 Task: Look for kosher products in the category "Cut Fruit".
Action: Mouse moved to (287, 114)
Screenshot: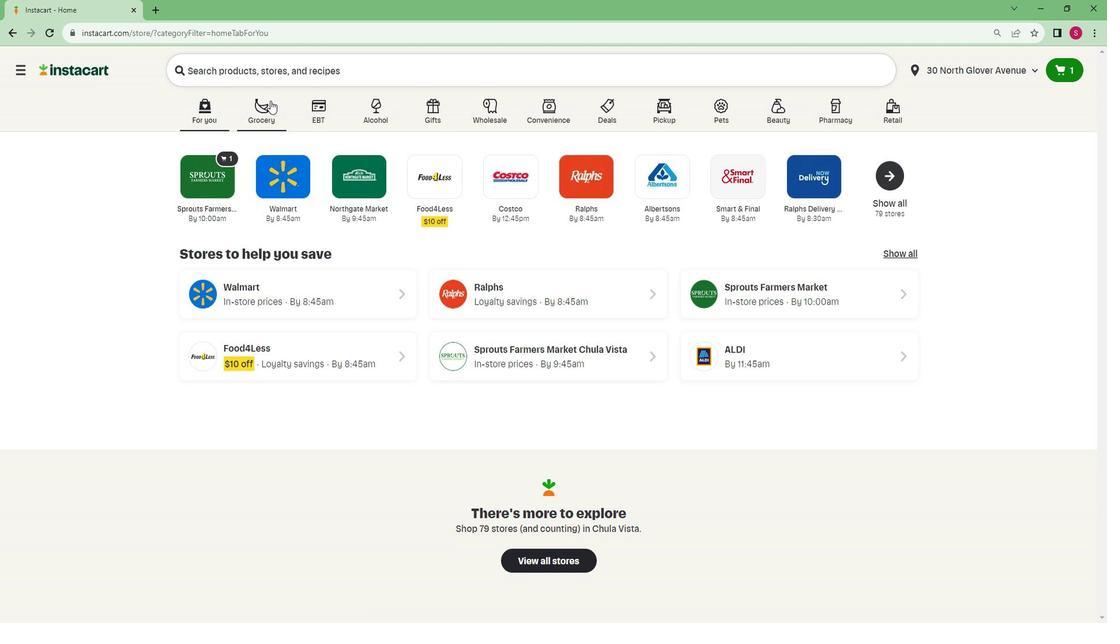 
Action: Mouse pressed left at (287, 114)
Screenshot: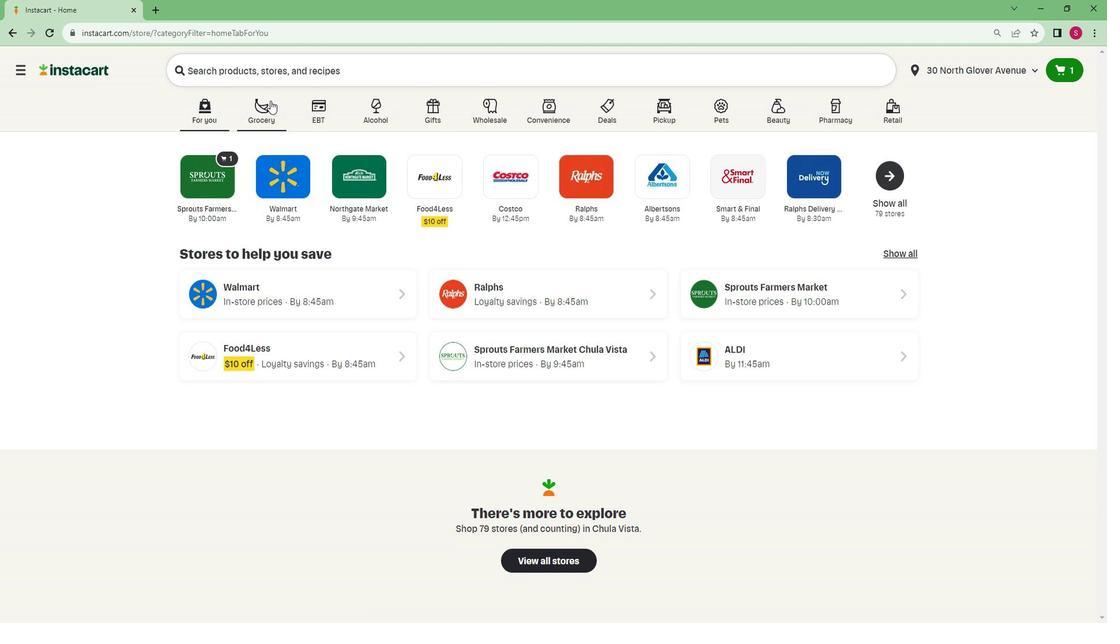 
Action: Mouse moved to (237, 354)
Screenshot: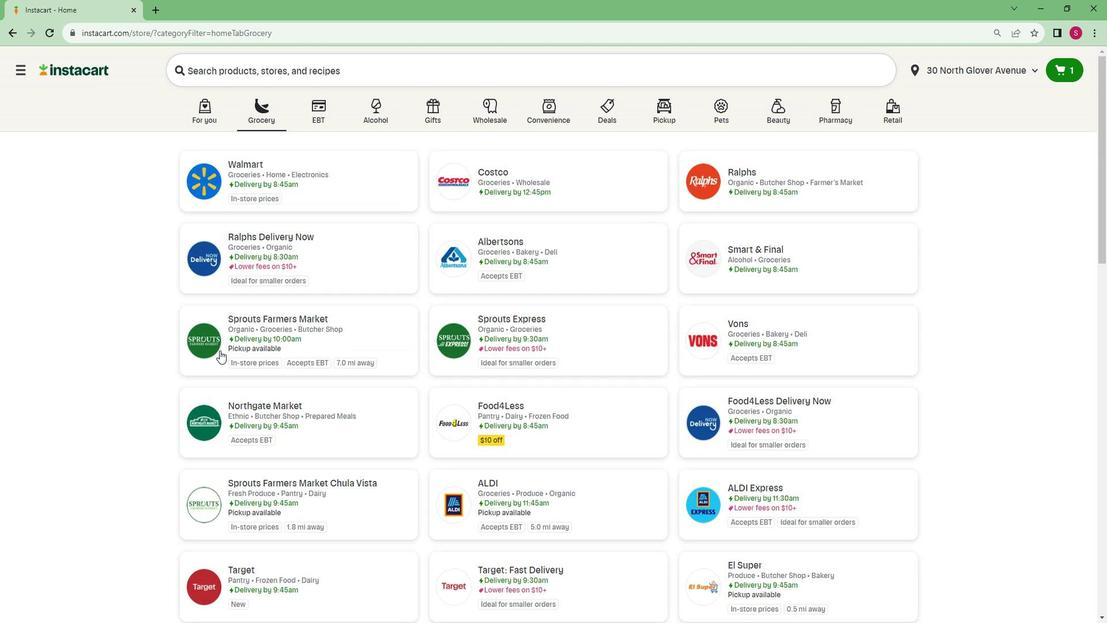 
Action: Mouse scrolled (237, 354) with delta (0, 0)
Screenshot: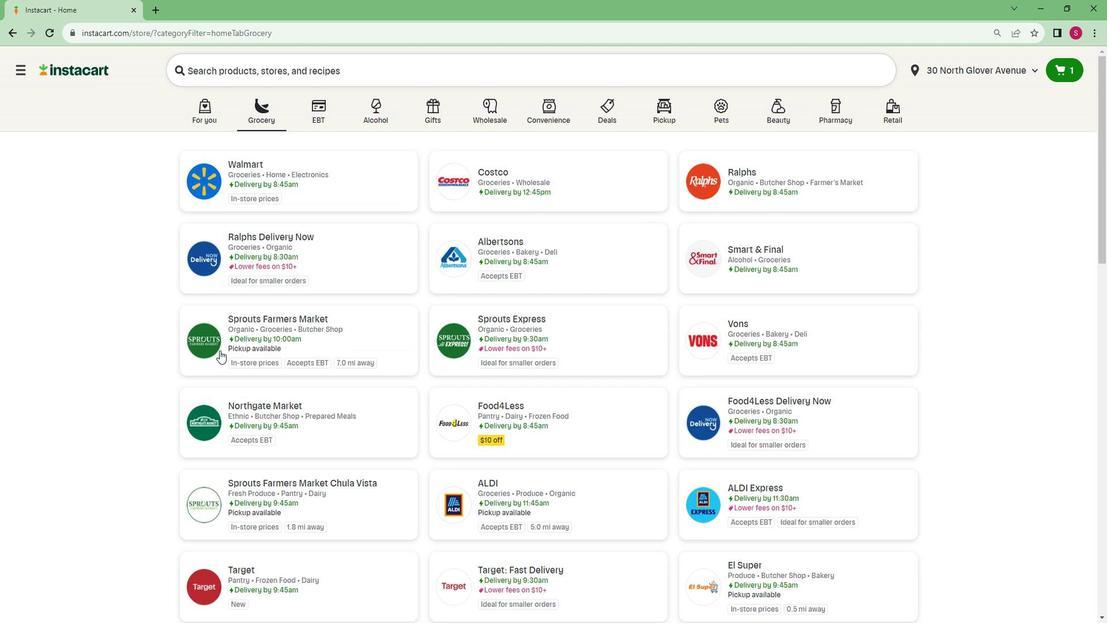 
Action: Mouse moved to (296, 297)
Screenshot: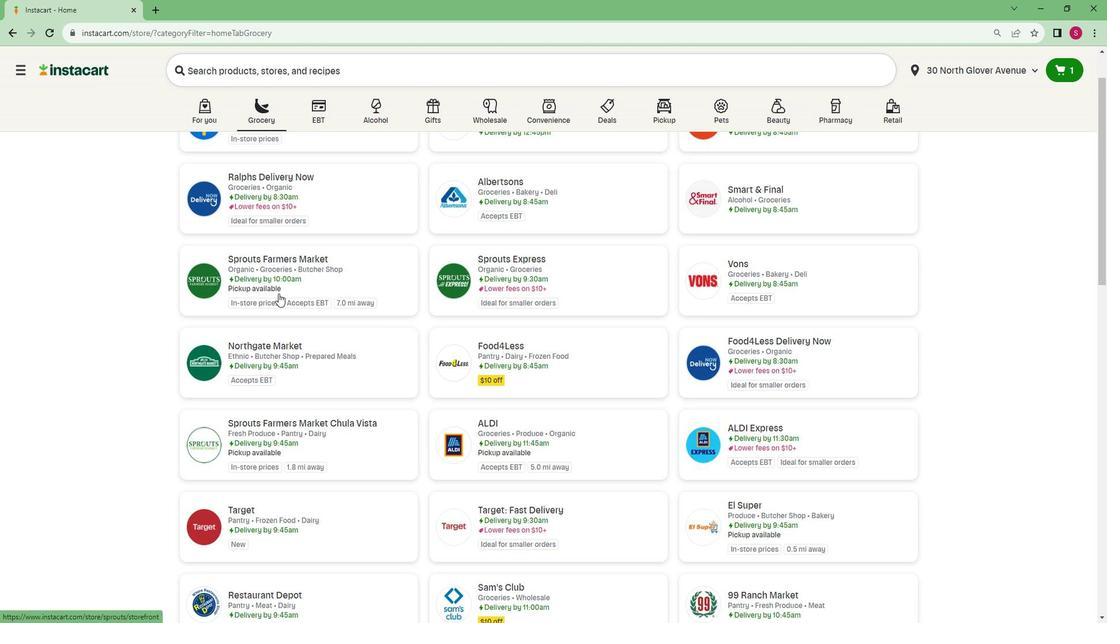 
Action: Mouse pressed left at (296, 297)
Screenshot: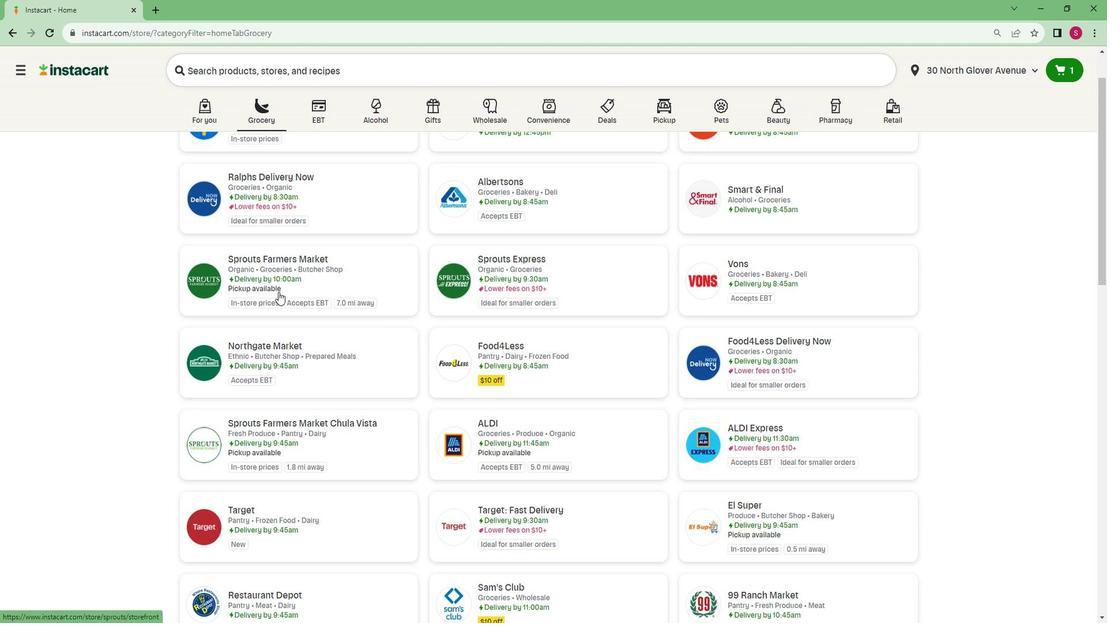 
Action: Mouse moved to (144, 424)
Screenshot: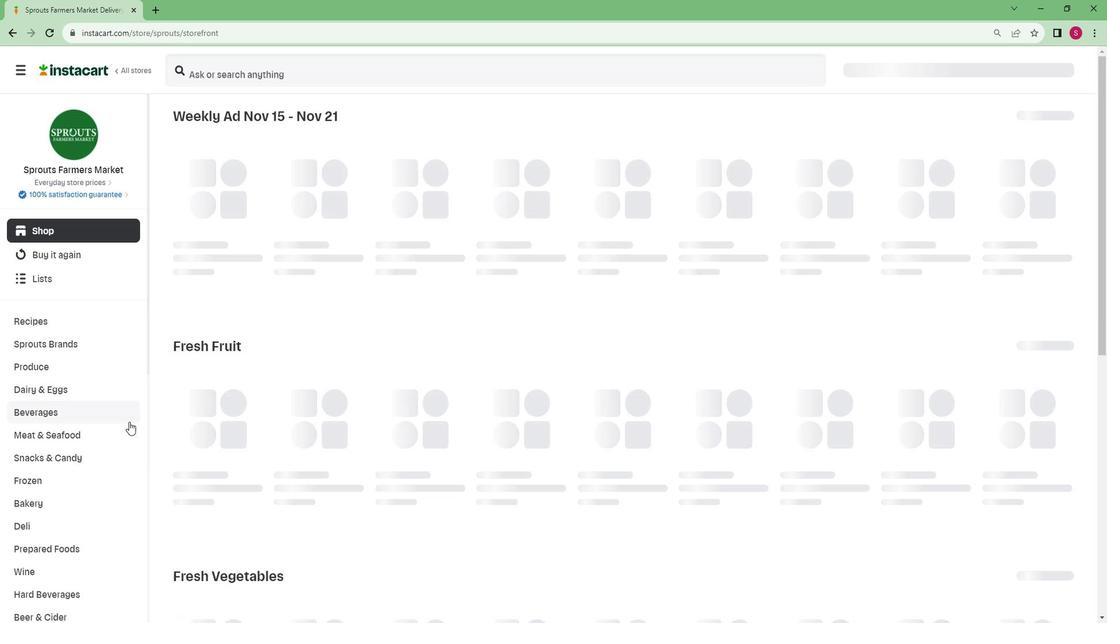 
Action: Mouse scrolled (144, 424) with delta (0, 0)
Screenshot: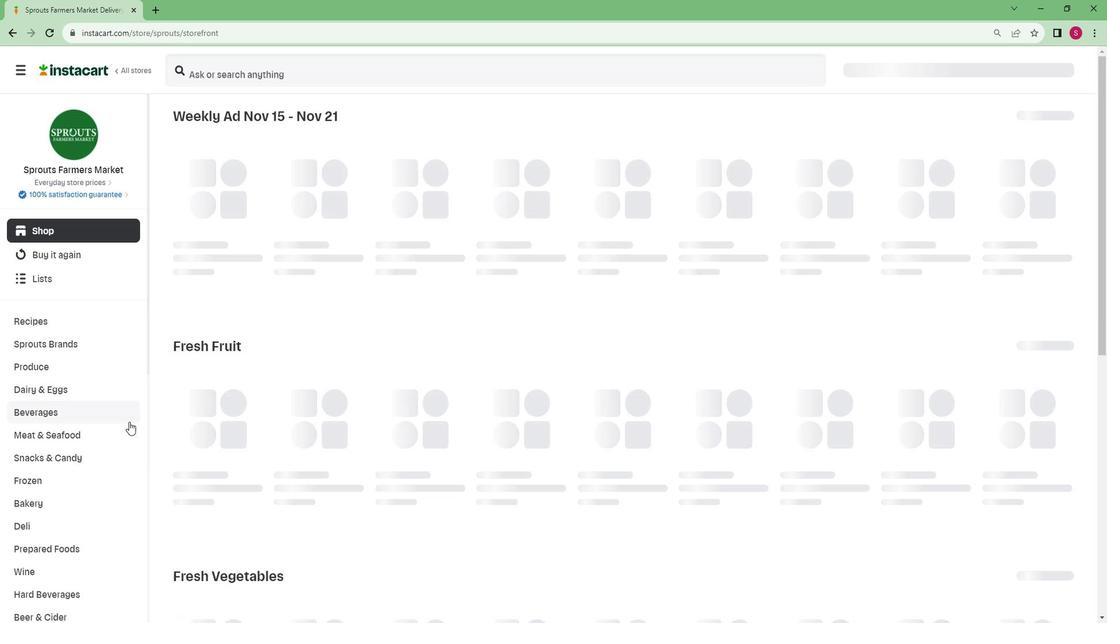 
Action: Mouse moved to (141, 425)
Screenshot: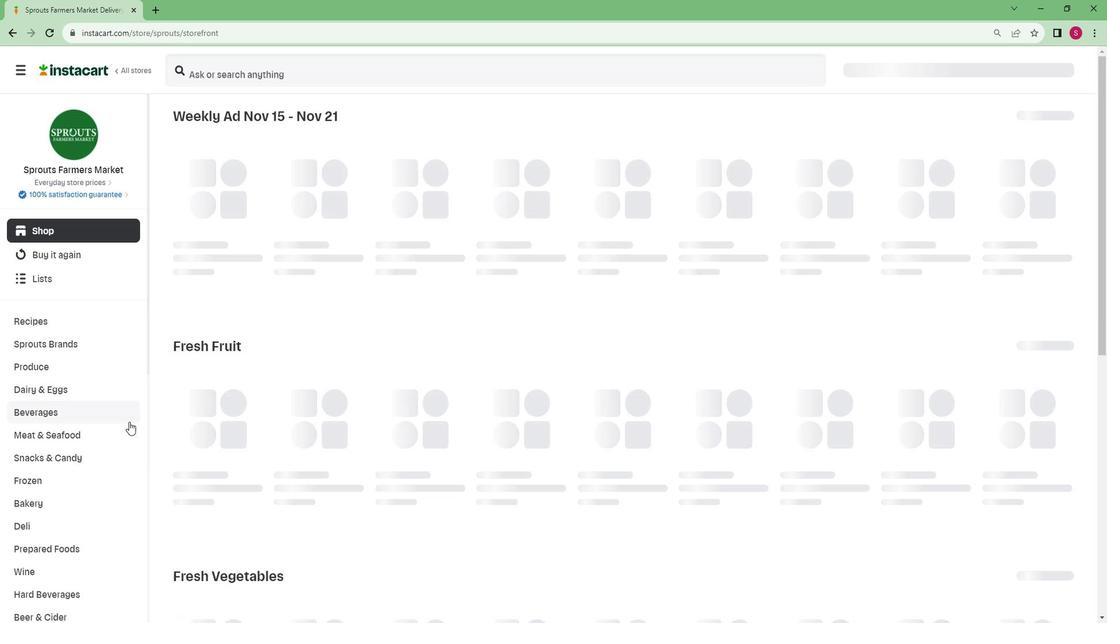 
Action: Mouse scrolled (141, 425) with delta (0, 0)
Screenshot: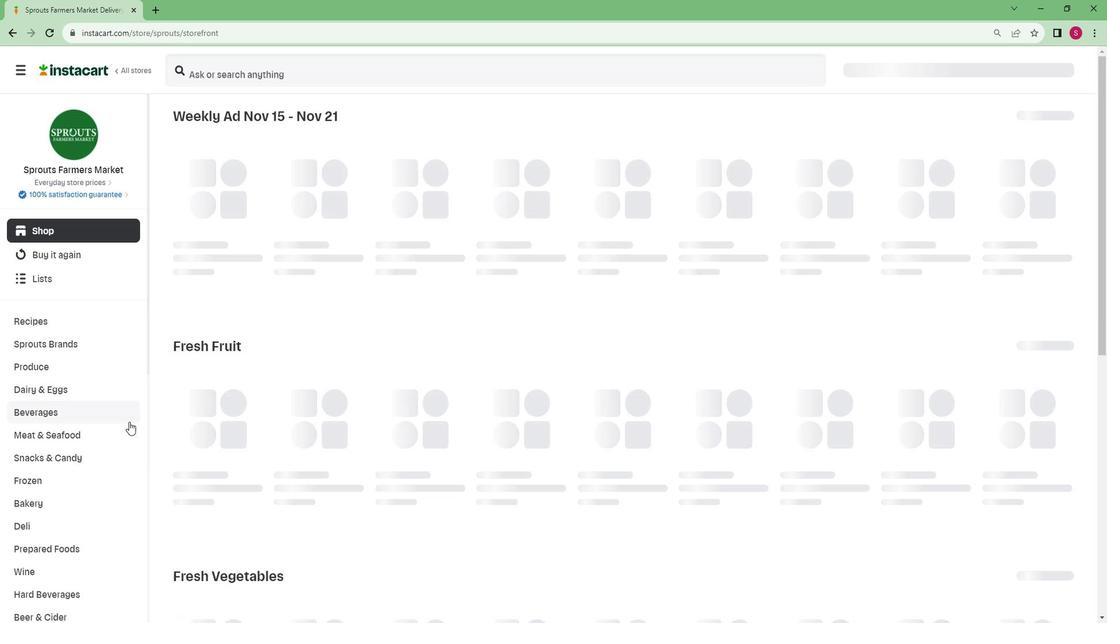 
Action: Mouse moved to (138, 427)
Screenshot: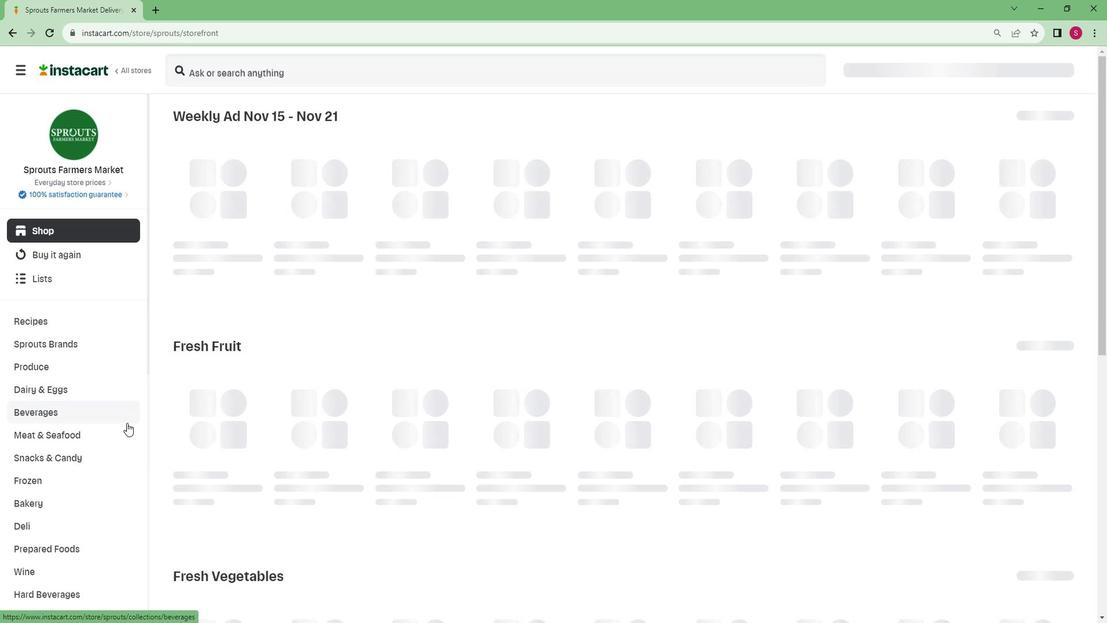 
Action: Mouse scrolled (138, 426) with delta (0, 0)
Screenshot: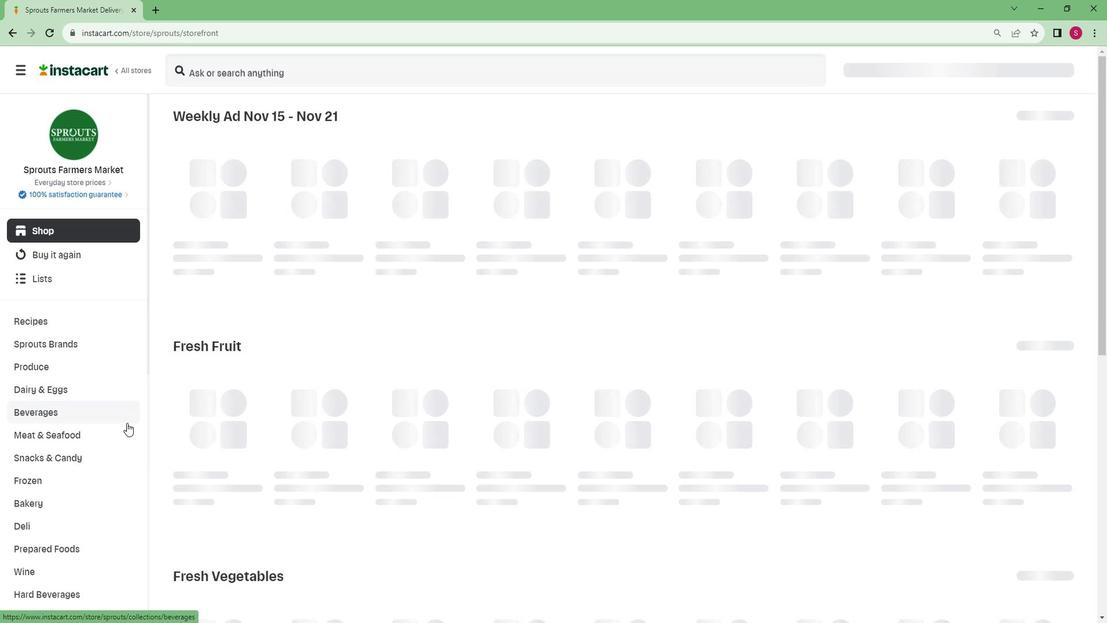 
Action: Mouse moved to (131, 430)
Screenshot: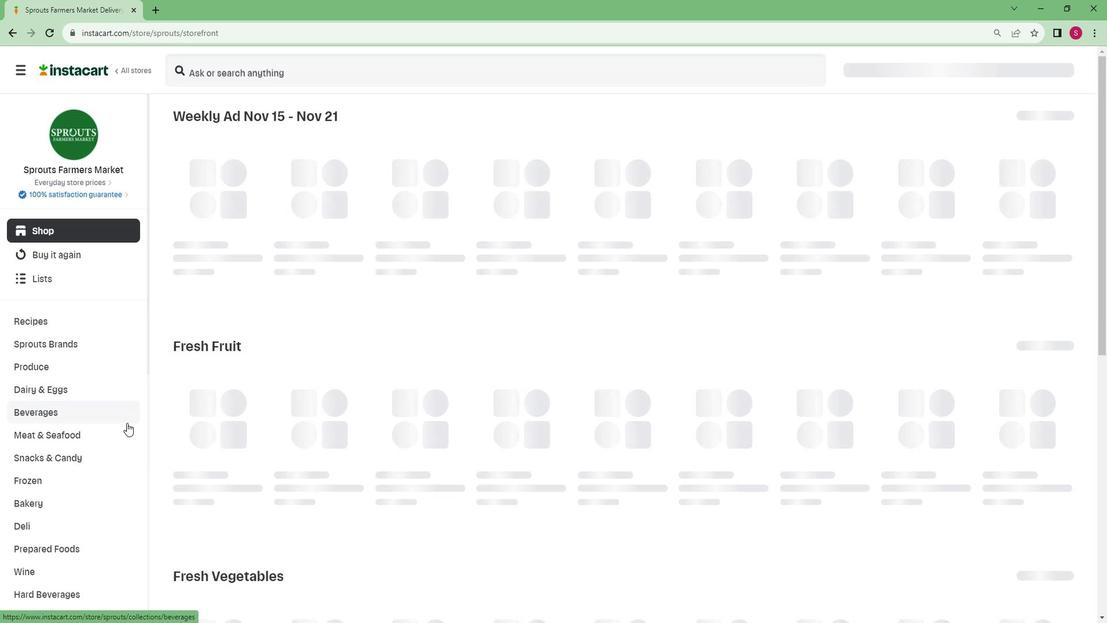 
Action: Mouse scrolled (131, 430) with delta (0, 0)
Screenshot: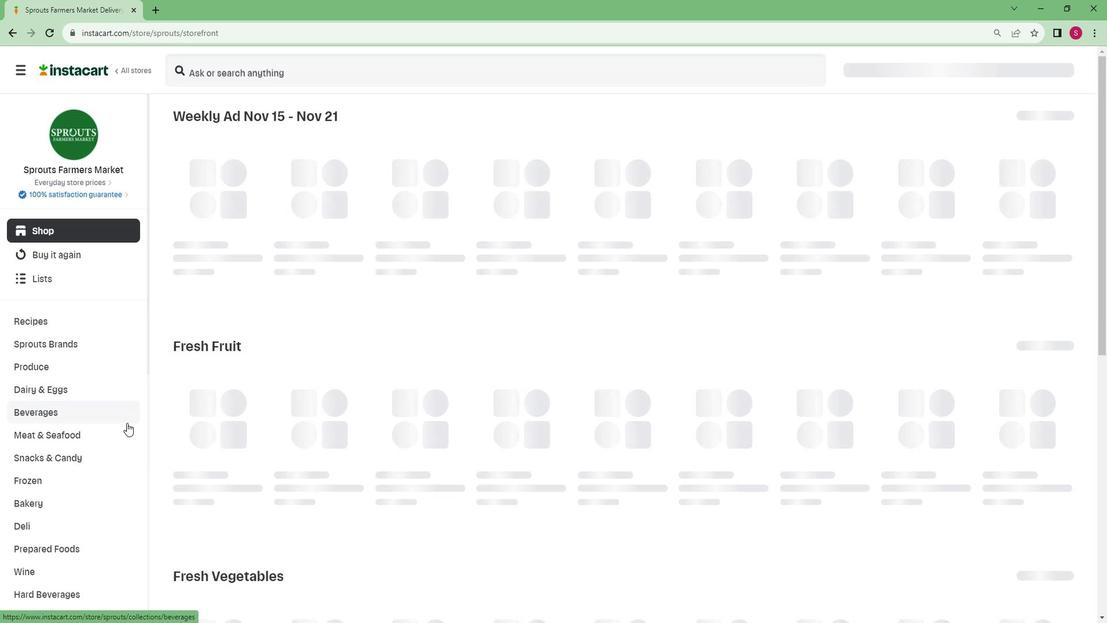 
Action: Mouse moved to (124, 433)
Screenshot: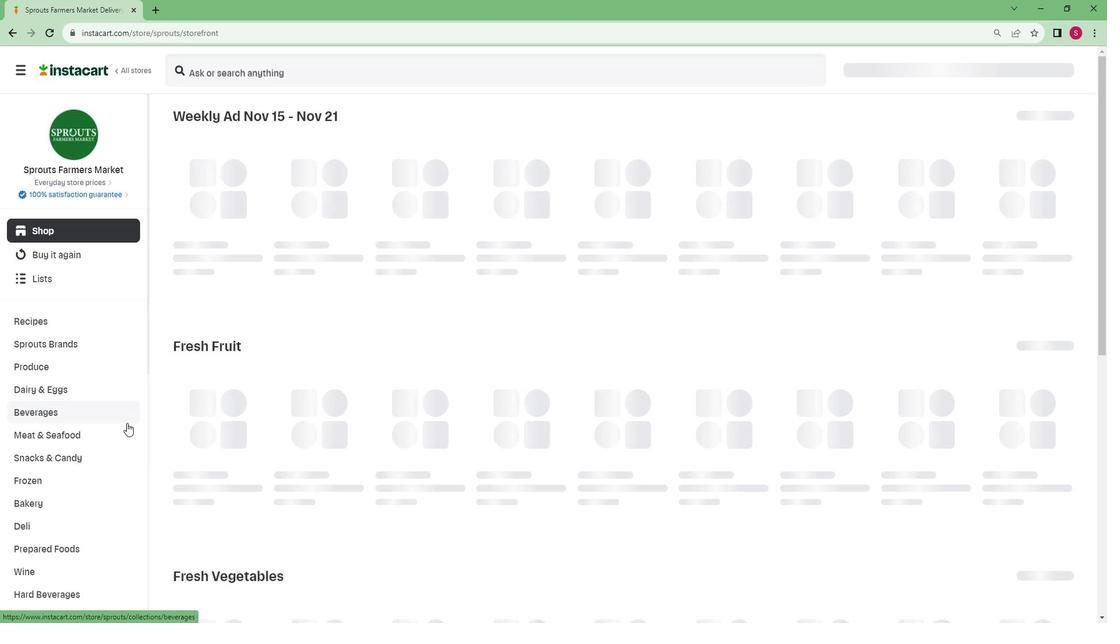 
Action: Mouse scrolled (124, 433) with delta (0, 0)
Screenshot: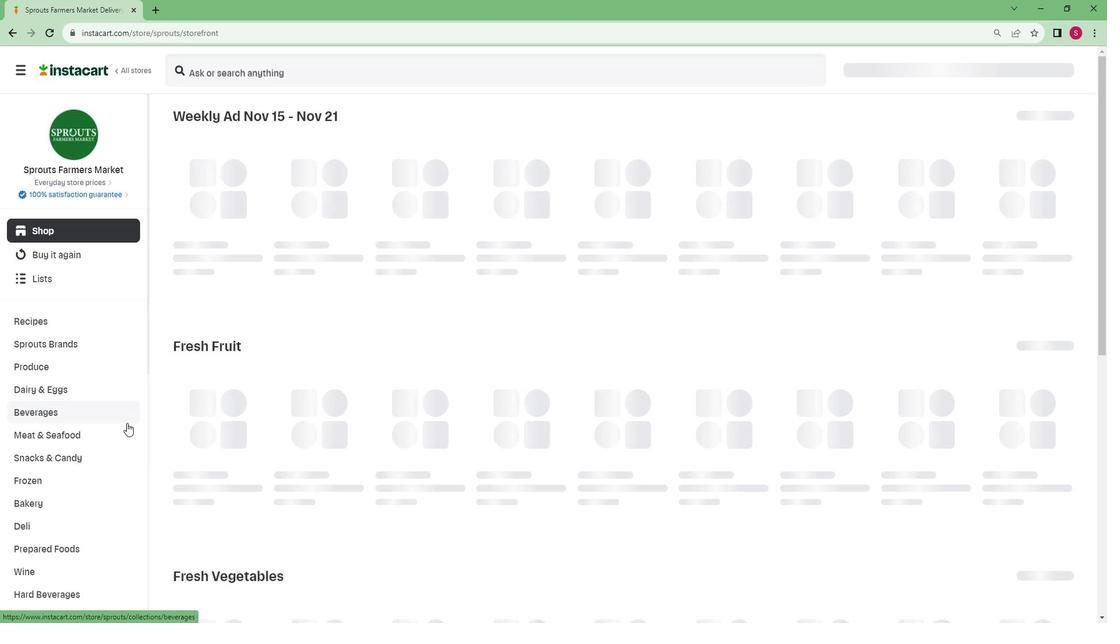 
Action: Mouse moved to (116, 435)
Screenshot: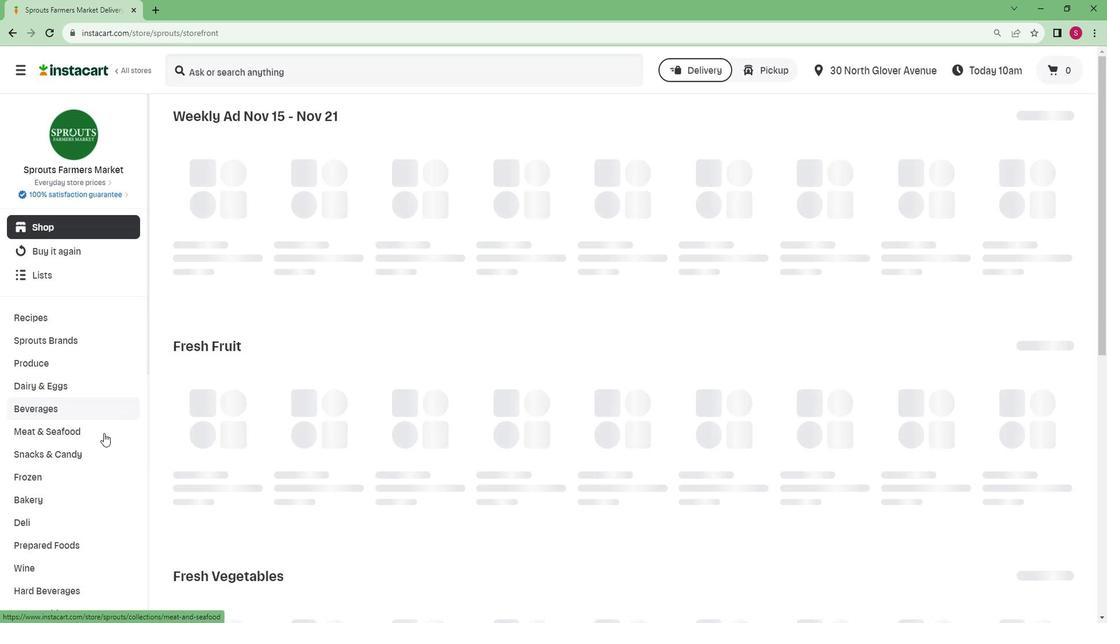 
Action: Mouse scrolled (116, 434) with delta (0, 0)
Screenshot: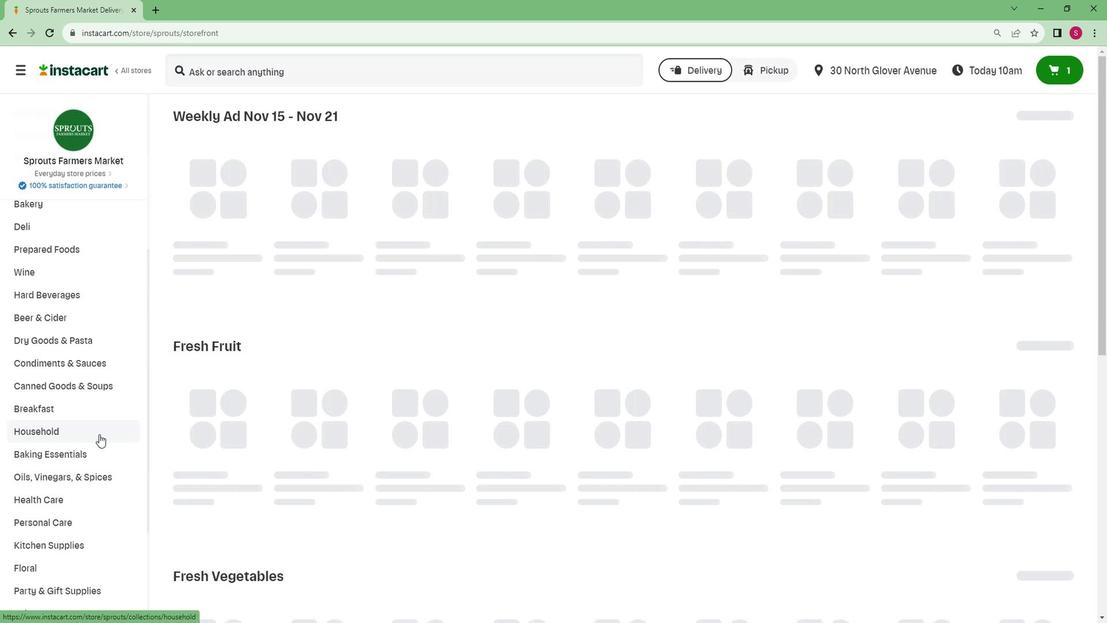 
Action: Mouse scrolled (116, 434) with delta (0, 0)
Screenshot: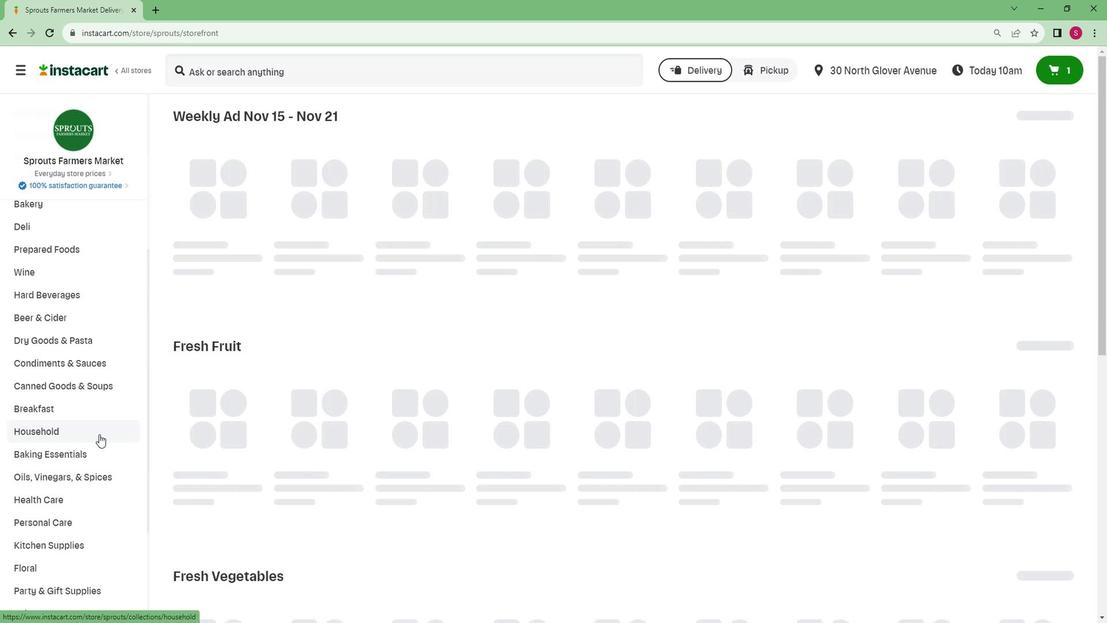 
Action: Mouse scrolled (116, 434) with delta (0, 0)
Screenshot: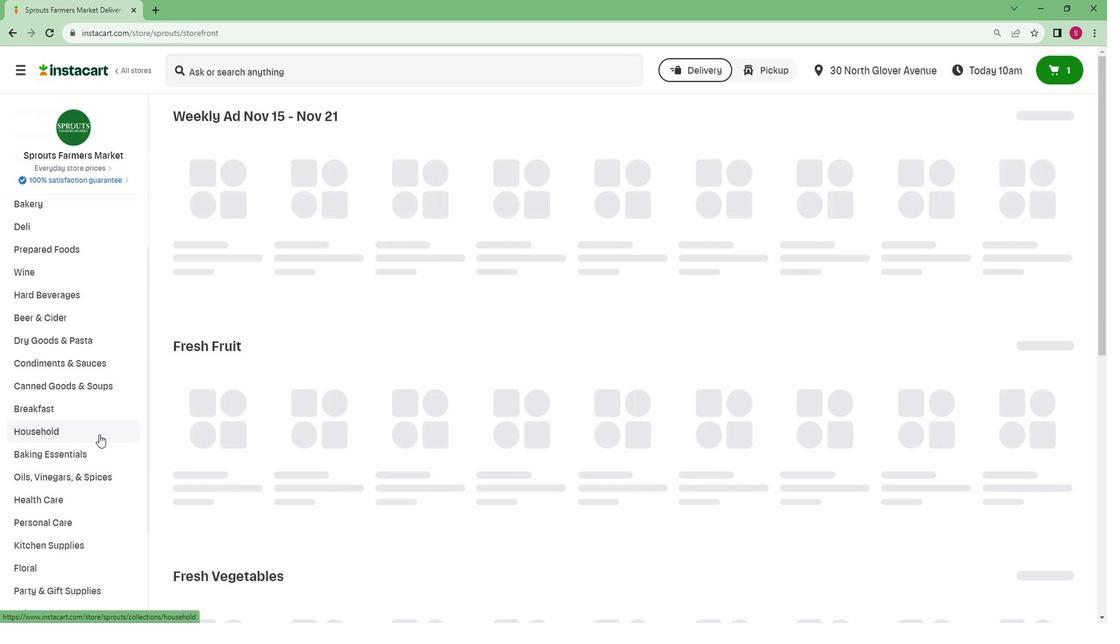
Action: Mouse moved to (54, 597)
Screenshot: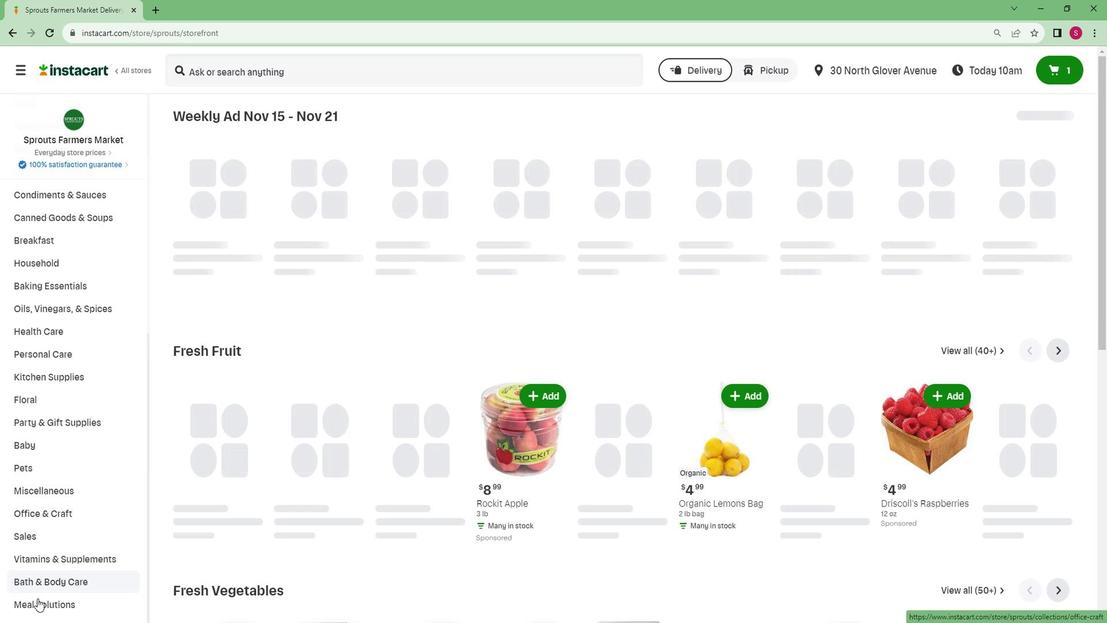 
Action: Mouse pressed left at (54, 597)
Screenshot: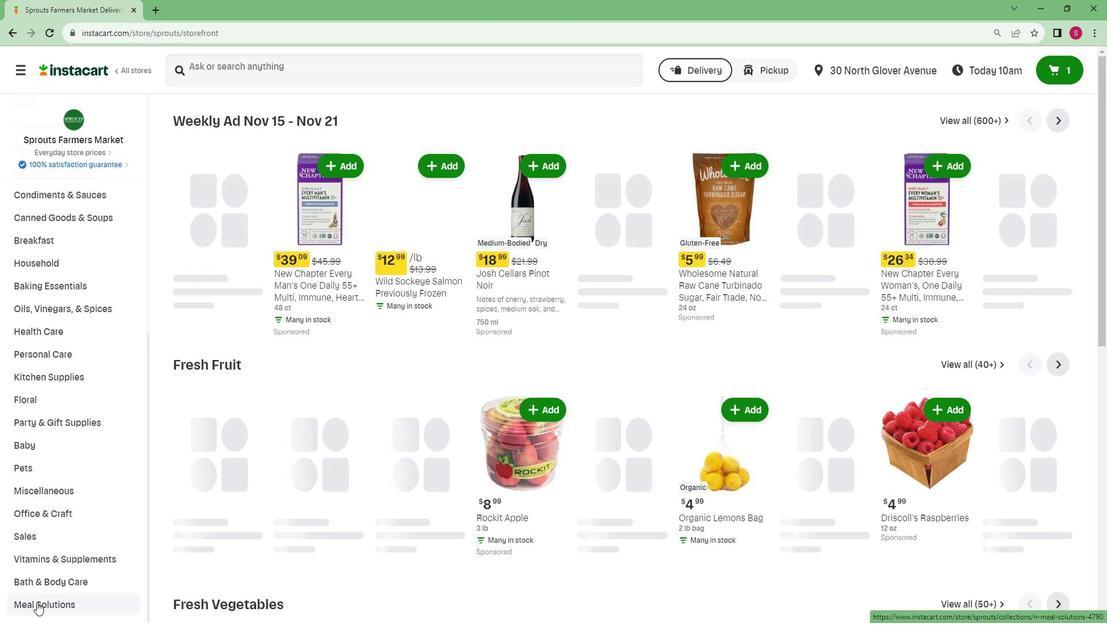 
Action: Mouse moved to (58, 574)
Screenshot: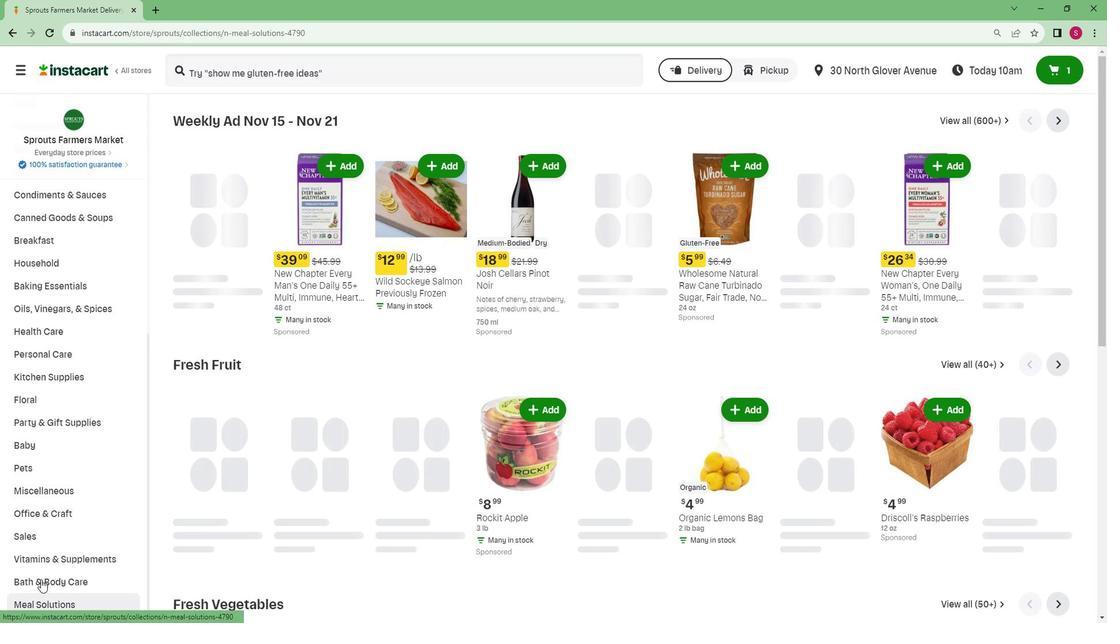 
Action: Mouse scrolled (58, 573) with delta (0, 0)
Screenshot: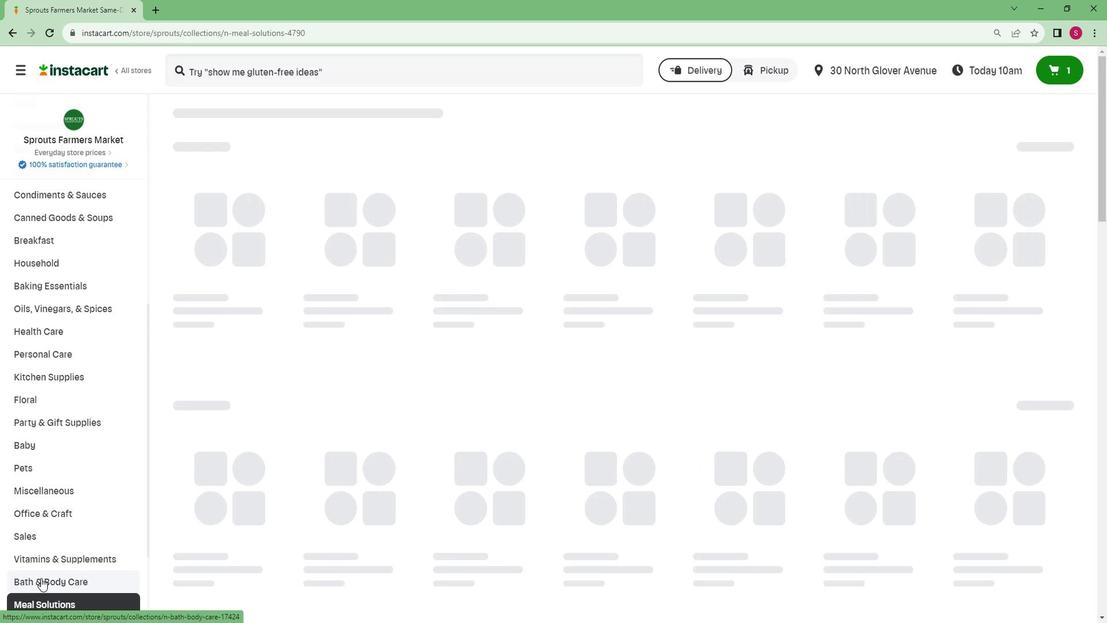
Action: Mouse scrolled (58, 573) with delta (0, 0)
Screenshot: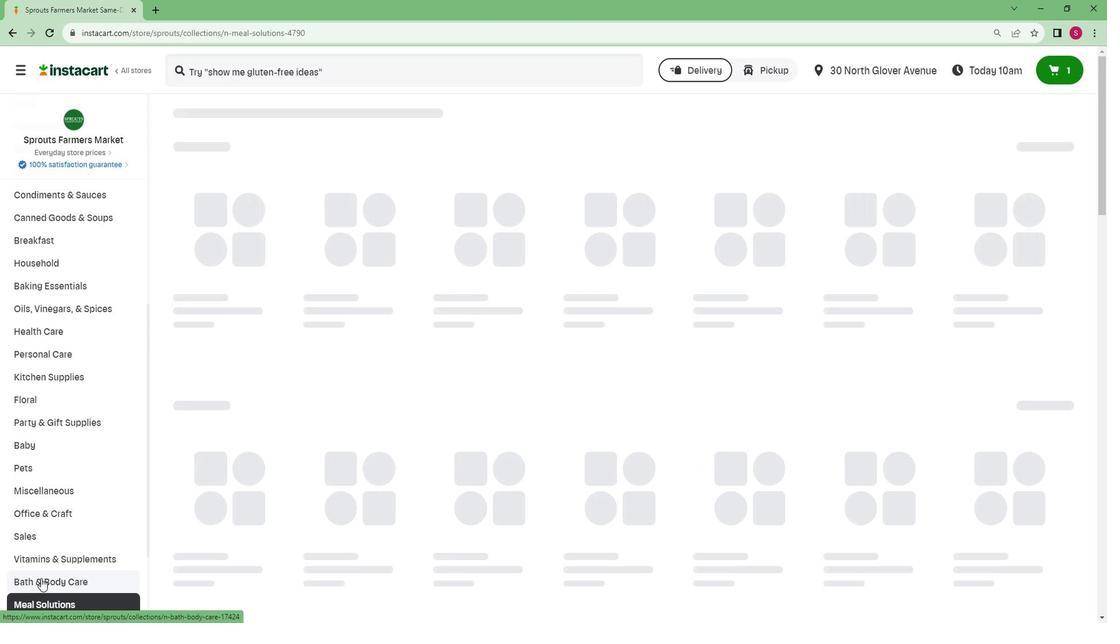 
Action: Mouse scrolled (58, 573) with delta (0, 0)
Screenshot: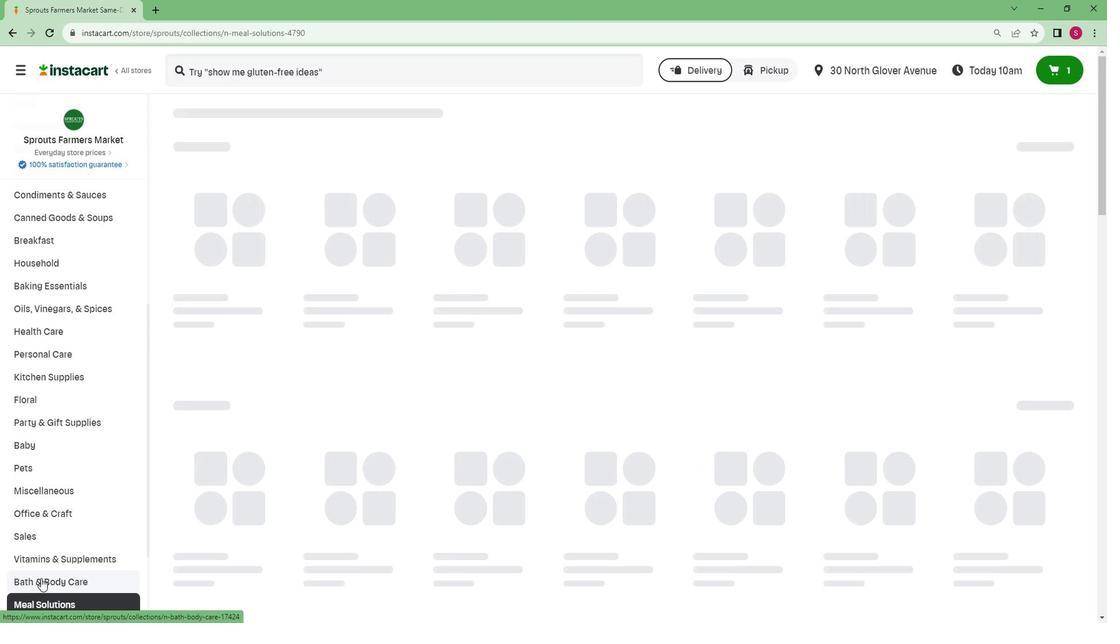 
Action: Mouse scrolled (58, 573) with delta (0, 0)
Screenshot: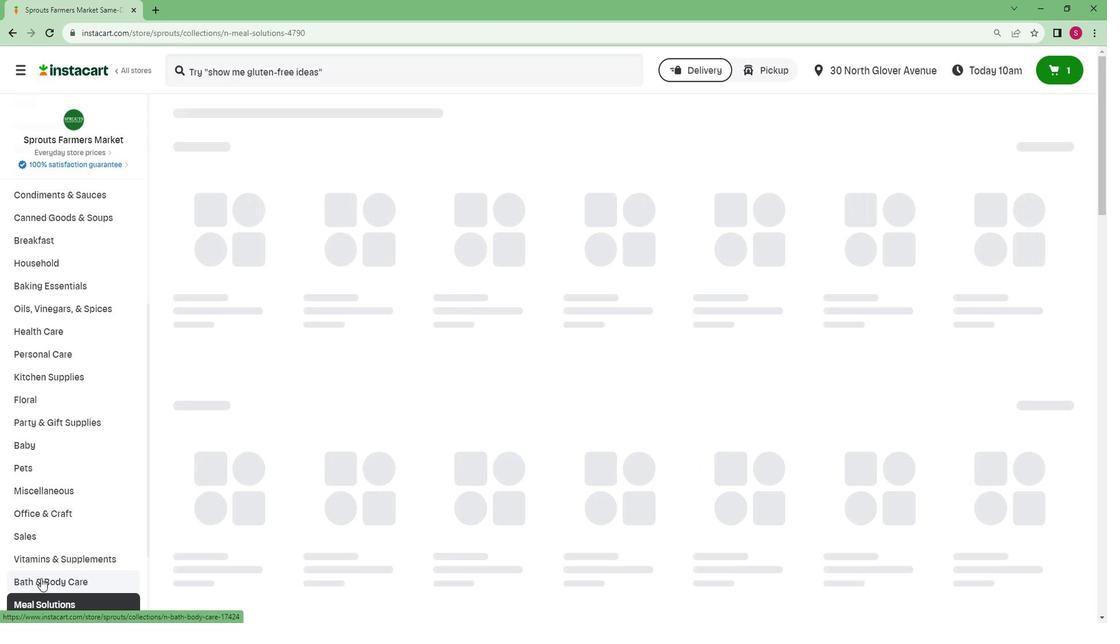 
Action: Mouse scrolled (58, 573) with delta (0, 0)
Screenshot: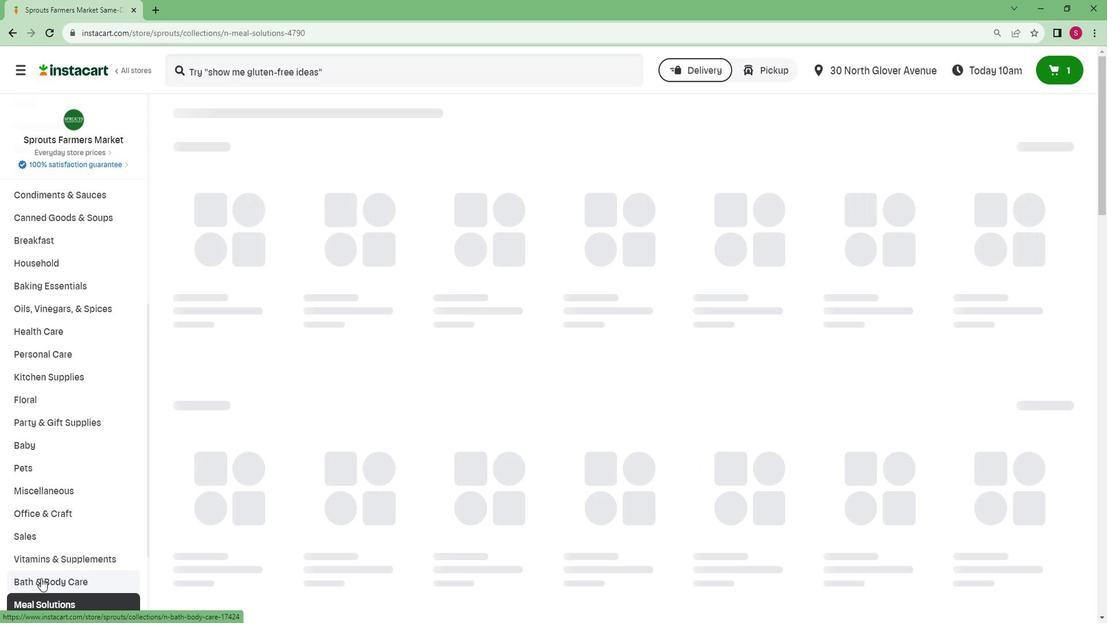 
Action: Mouse moved to (57, 552)
Screenshot: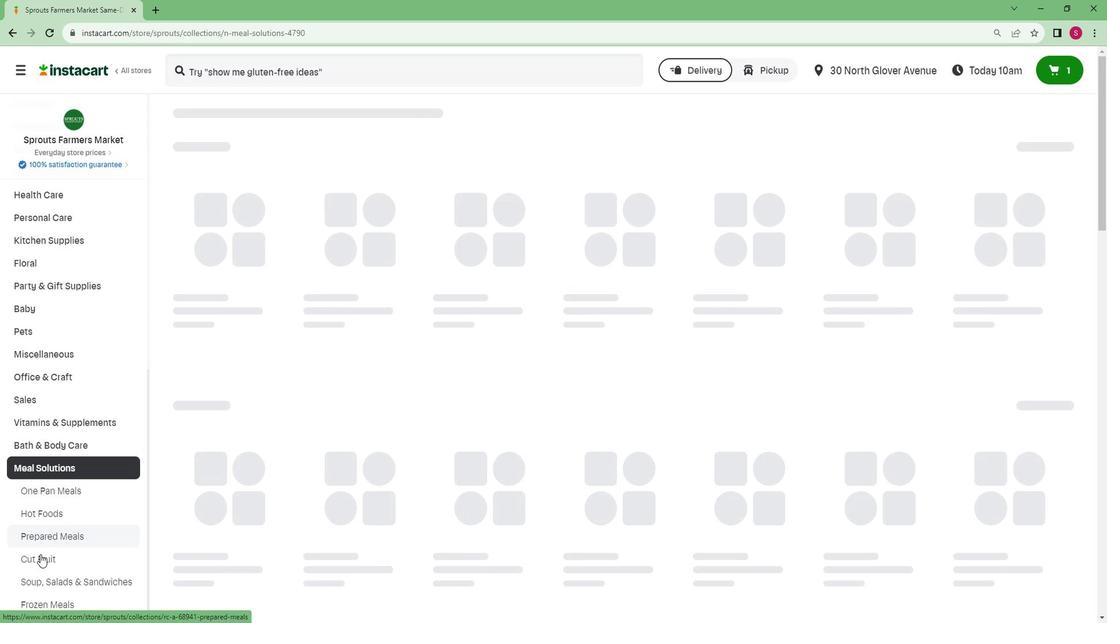 
Action: Mouse pressed left at (57, 552)
Screenshot: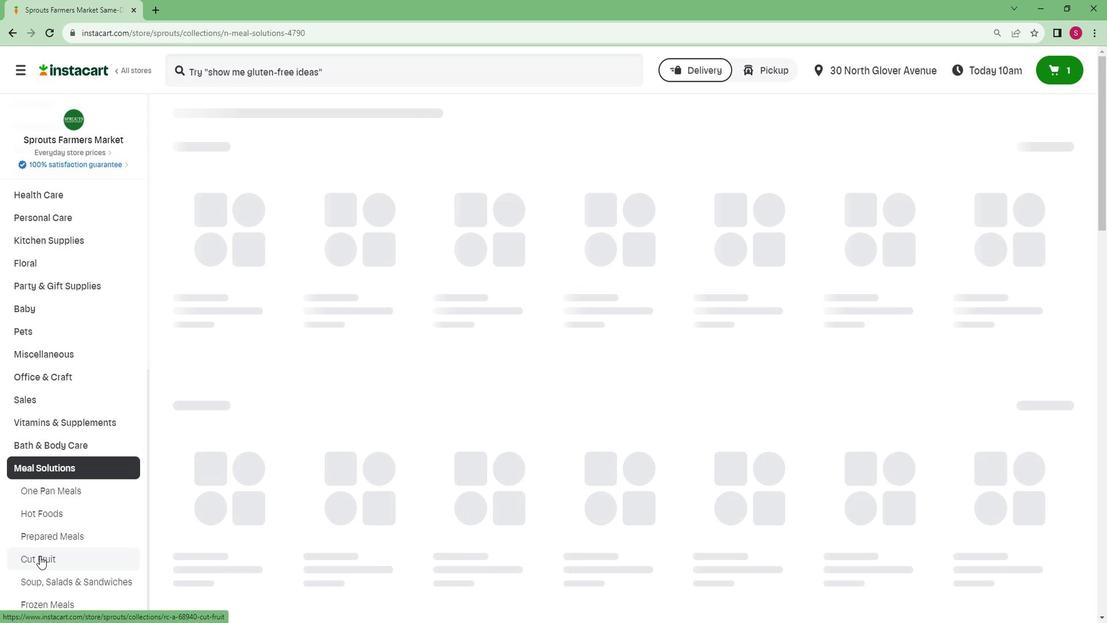 
Action: Mouse moved to (248, 166)
Screenshot: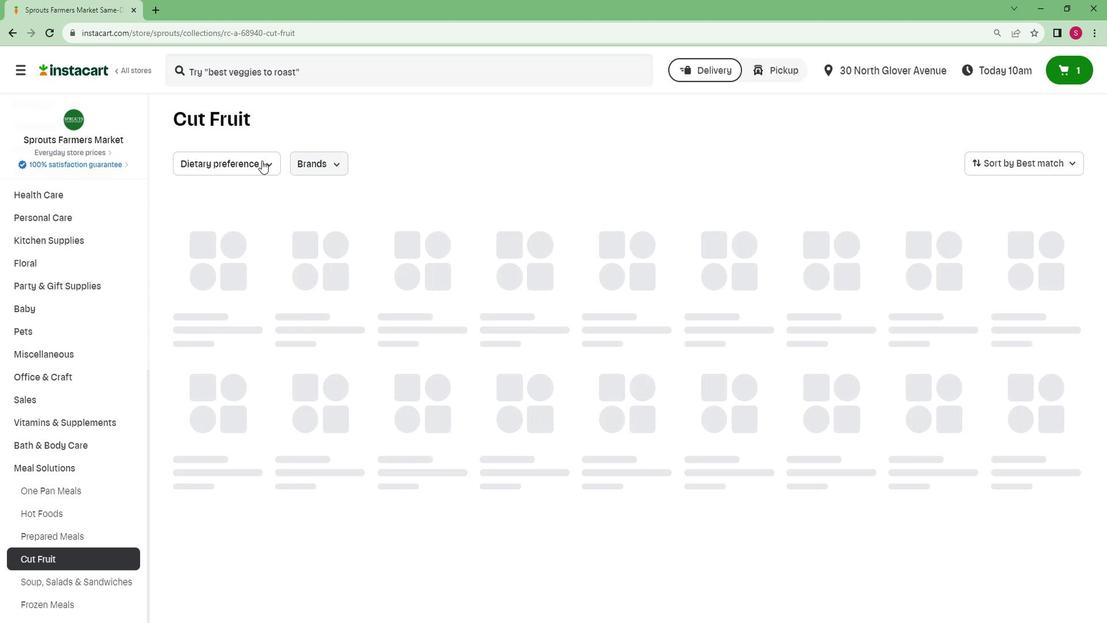 
Action: Mouse pressed left at (248, 166)
Screenshot: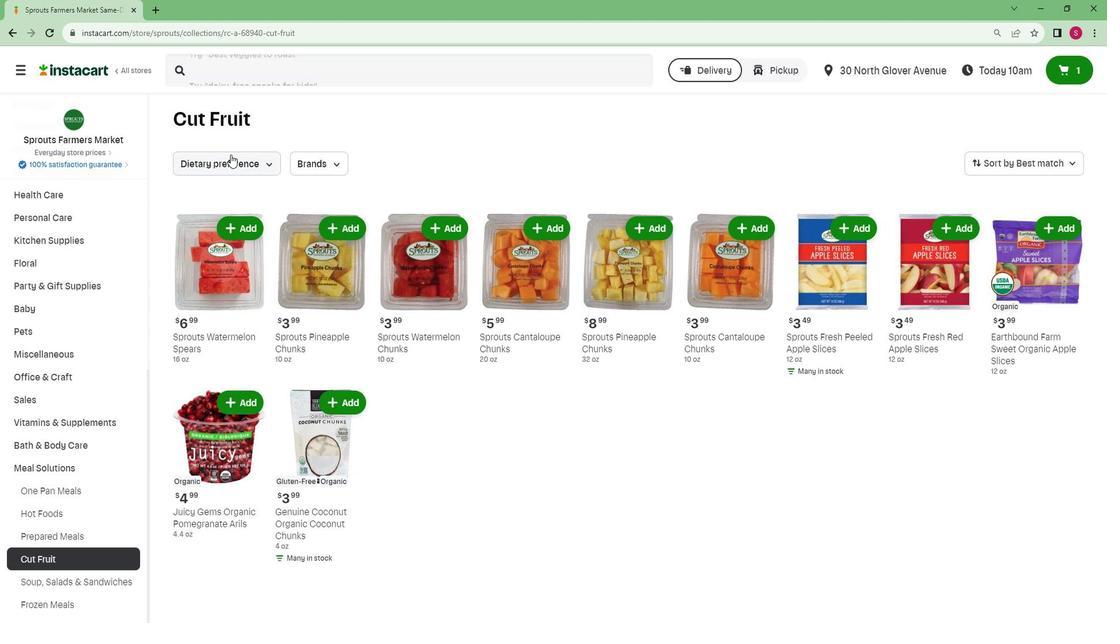 
Action: Mouse moved to (248, 166)
Screenshot: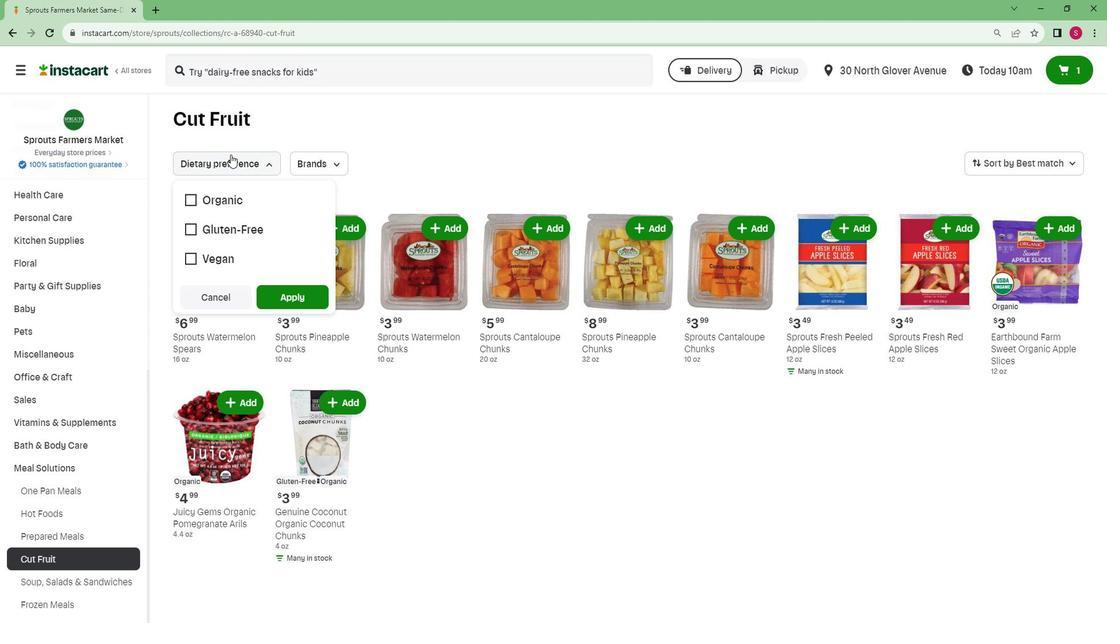 
